 Task: Look for products in the category "Pest Control" from Badger Balm only.
Action: Mouse moved to (784, 285)
Screenshot: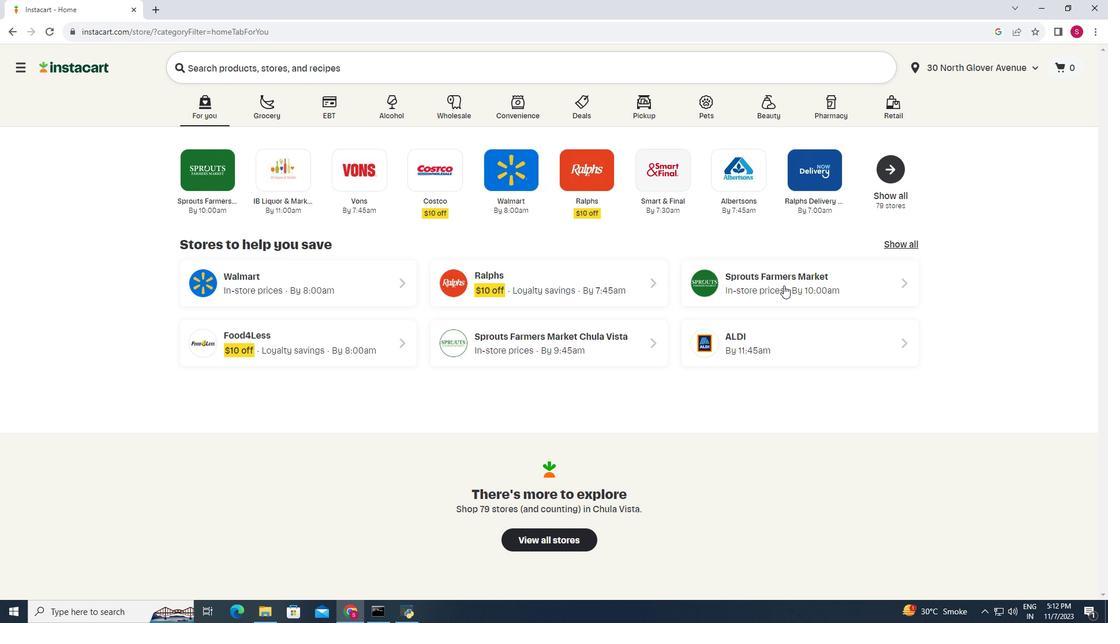 
Action: Mouse pressed left at (784, 285)
Screenshot: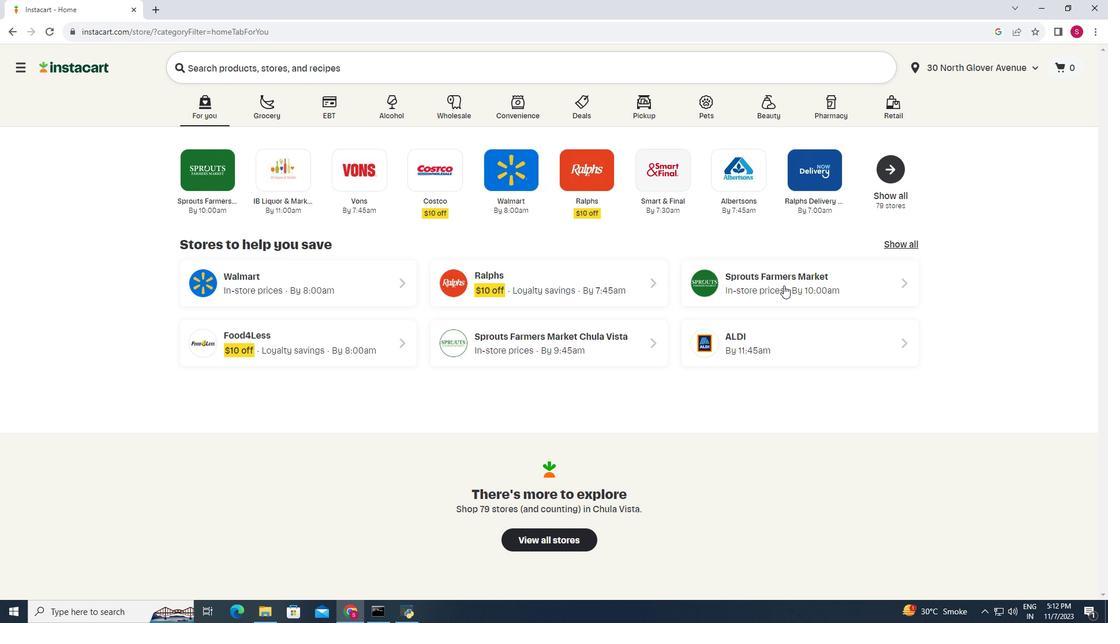 
Action: Mouse moved to (91, 415)
Screenshot: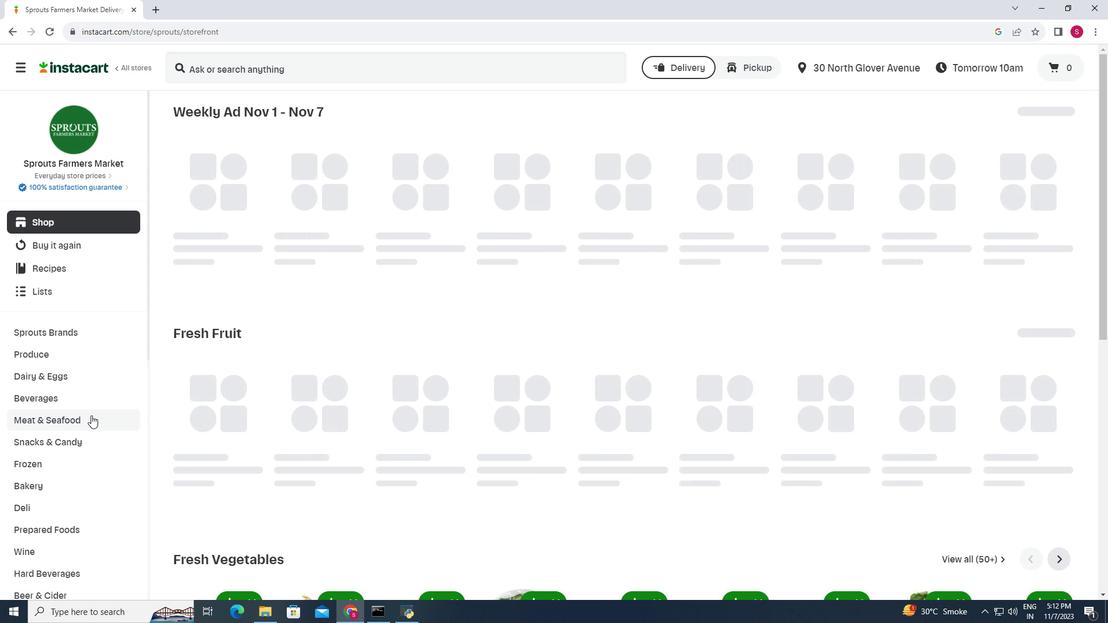 
Action: Mouse scrolled (91, 415) with delta (0, 0)
Screenshot: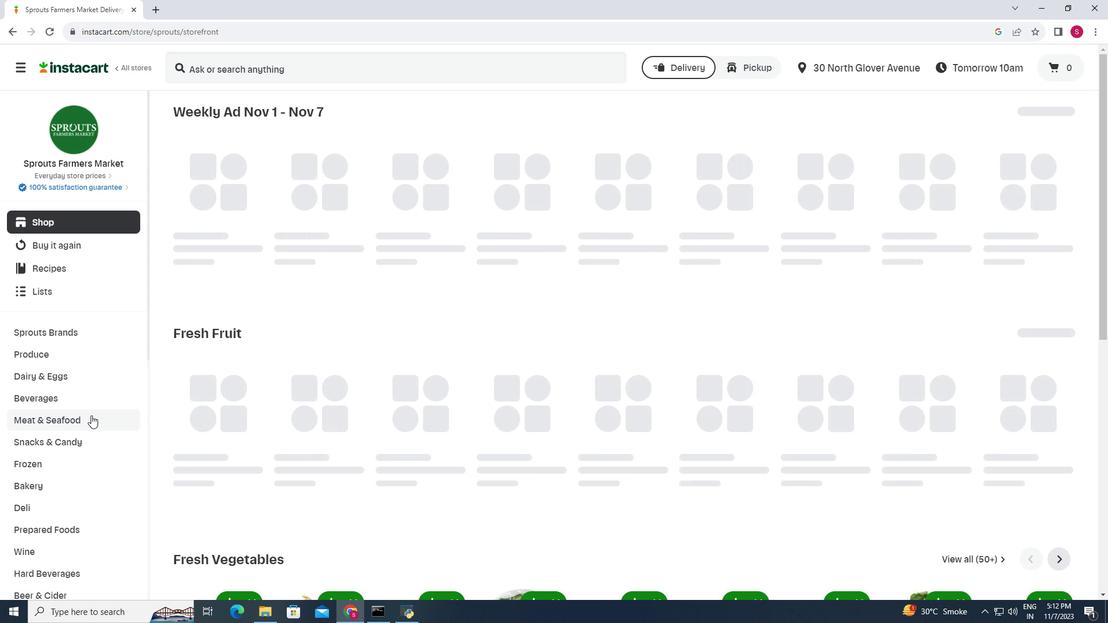 
Action: Mouse scrolled (91, 415) with delta (0, 0)
Screenshot: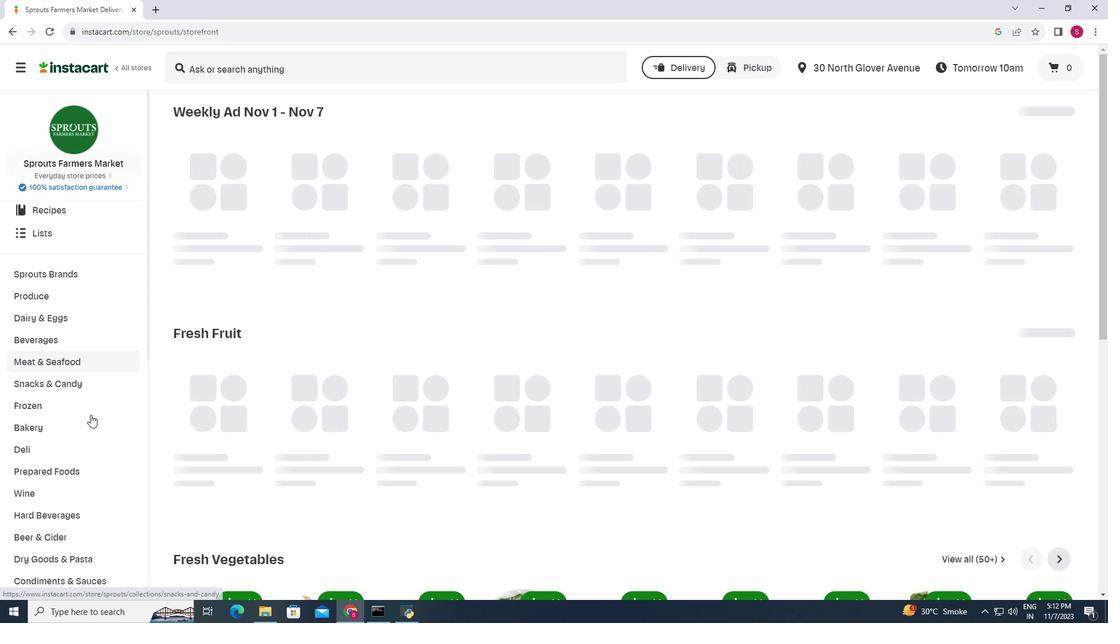 
Action: Mouse moved to (90, 415)
Screenshot: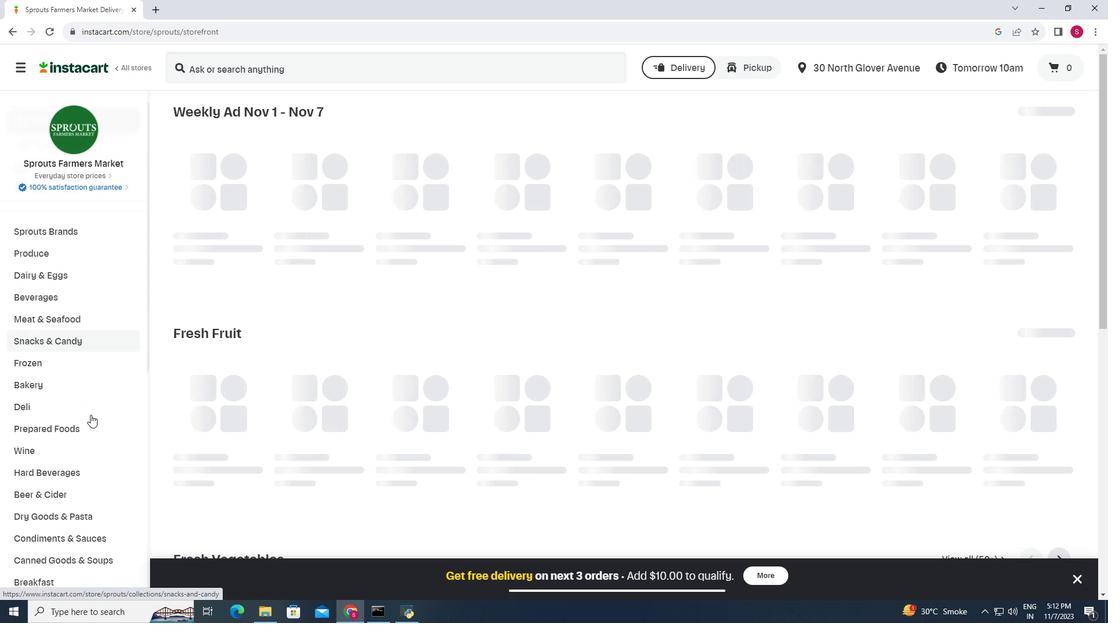 
Action: Mouse scrolled (90, 414) with delta (0, 0)
Screenshot: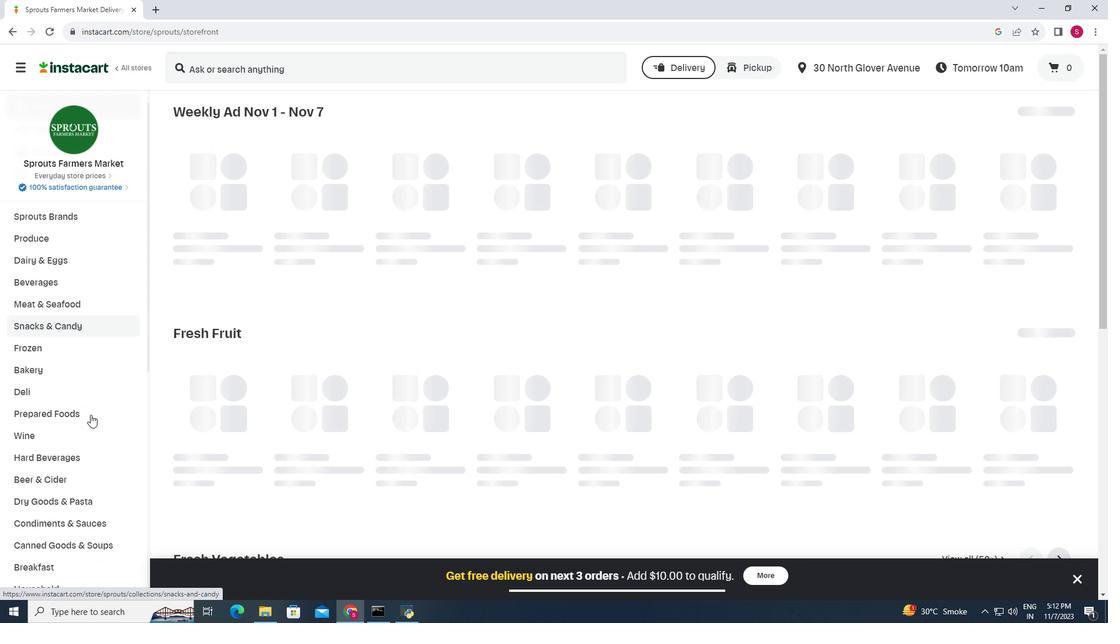 
Action: Mouse scrolled (90, 414) with delta (0, 0)
Screenshot: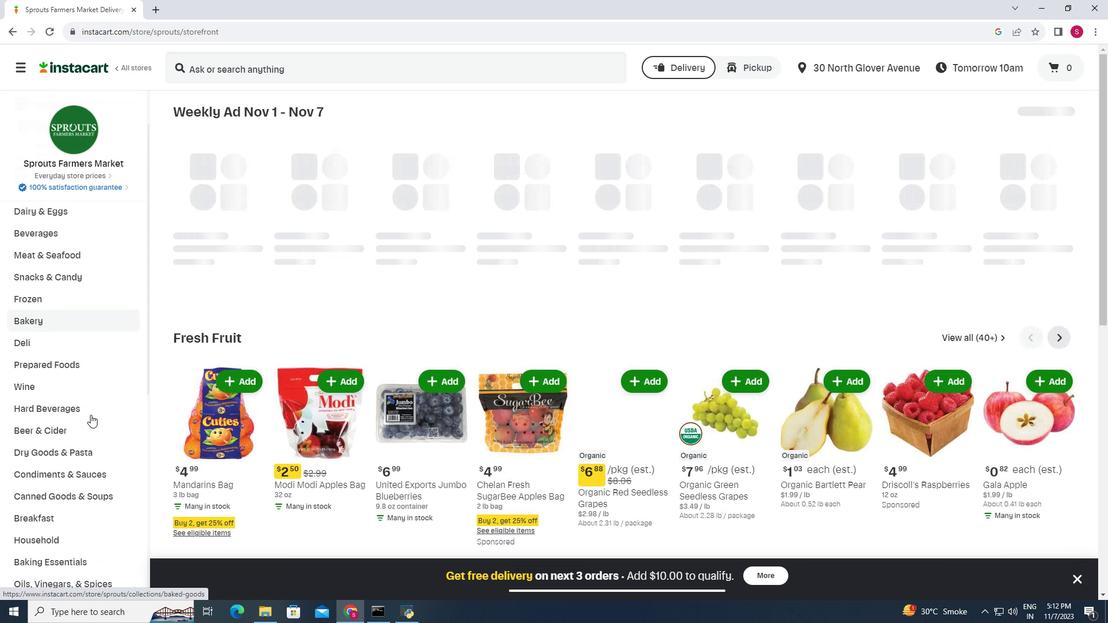 
Action: Mouse moved to (73, 474)
Screenshot: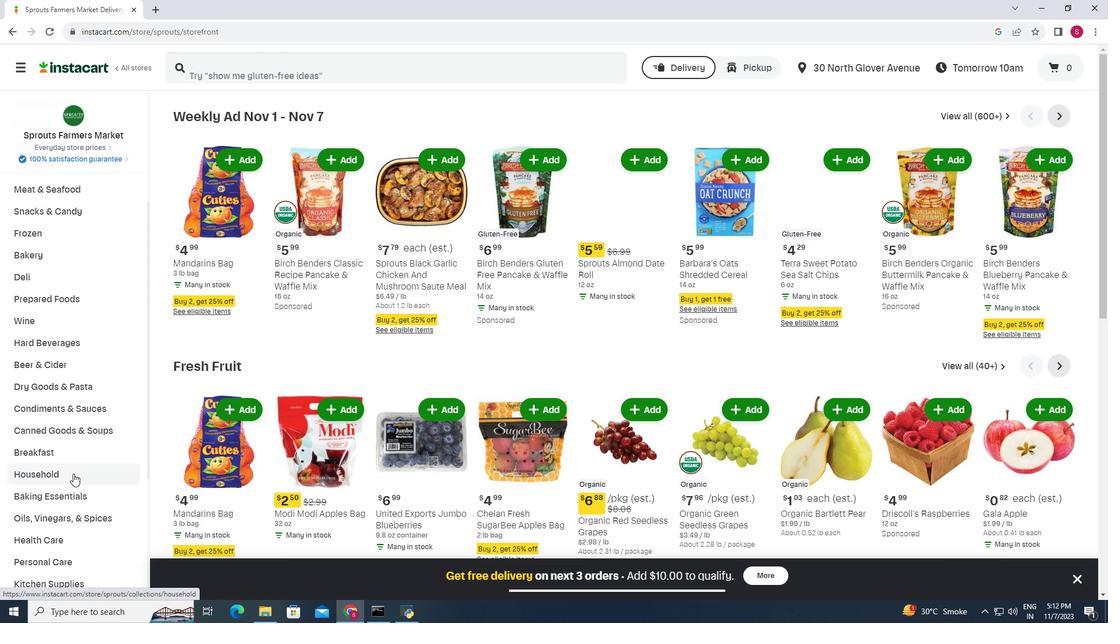 
Action: Mouse pressed left at (73, 474)
Screenshot: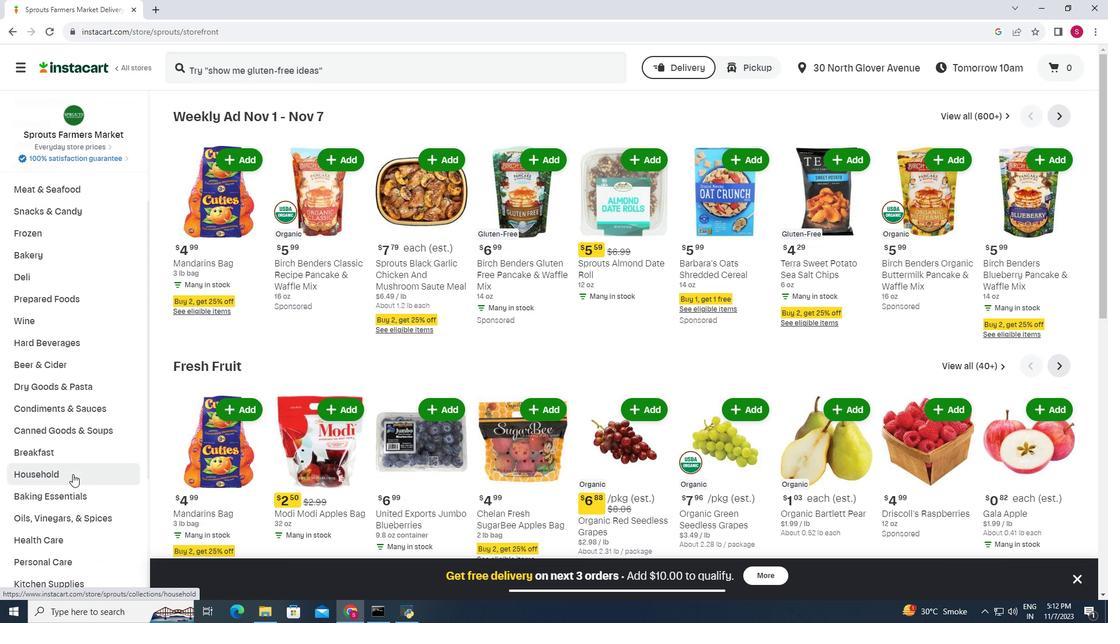 
Action: Mouse moved to (732, 143)
Screenshot: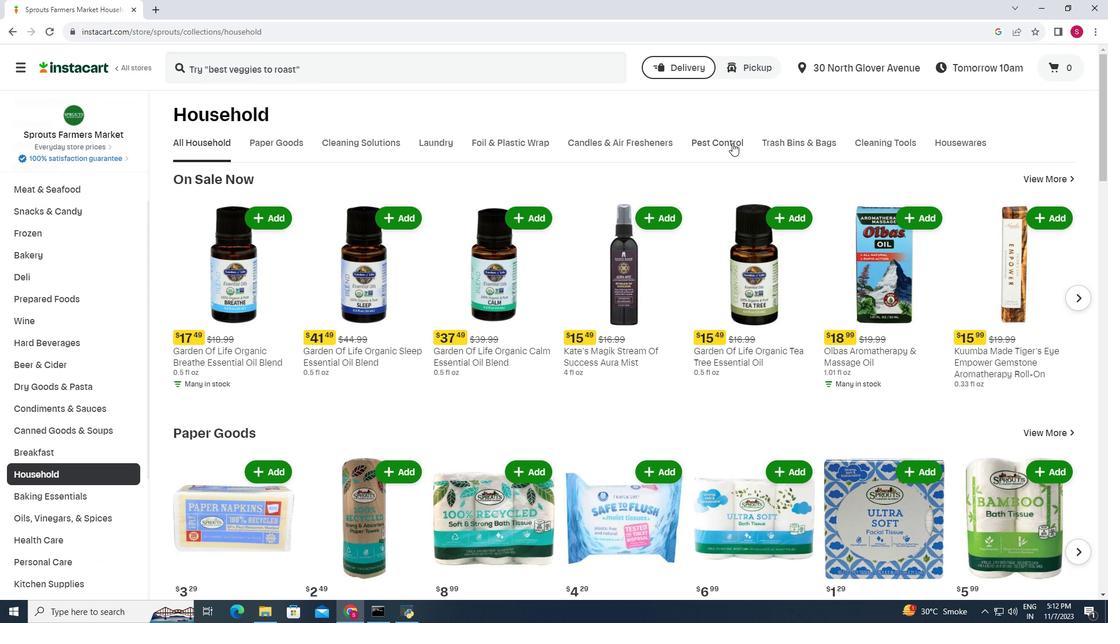 
Action: Mouse pressed left at (732, 143)
Screenshot: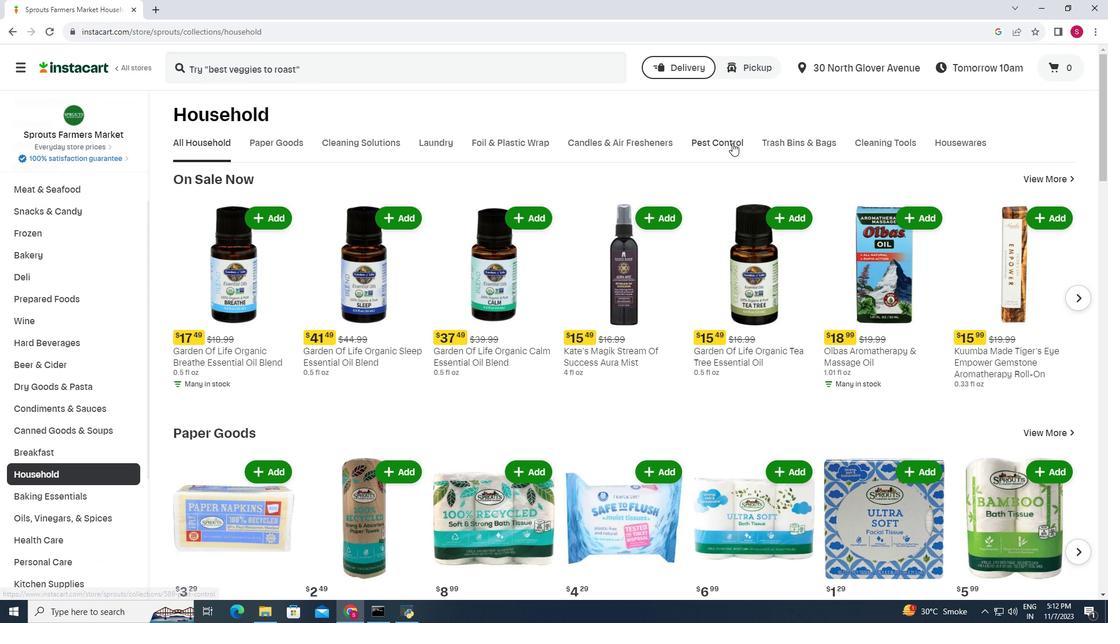 
Action: Mouse moved to (217, 179)
Screenshot: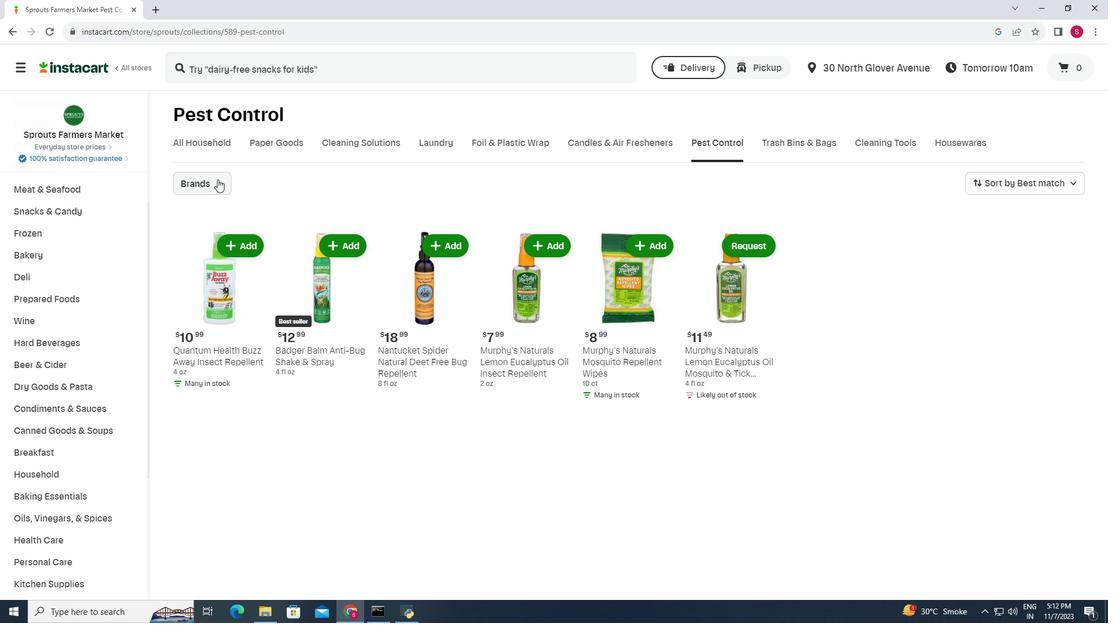 
Action: Mouse pressed left at (217, 179)
Screenshot: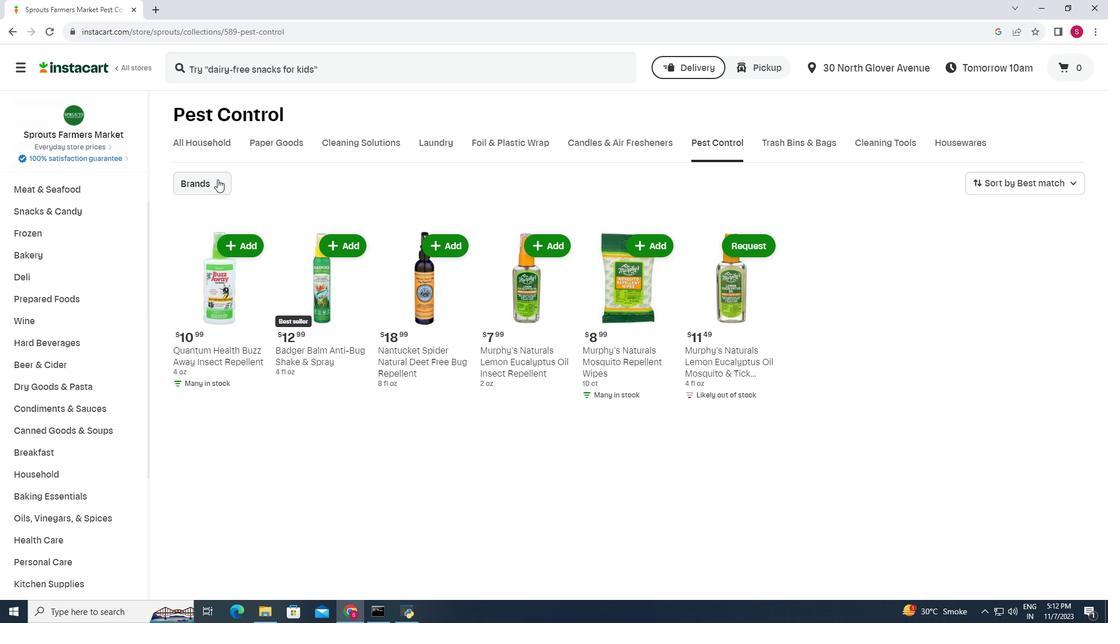 
Action: Mouse moved to (232, 248)
Screenshot: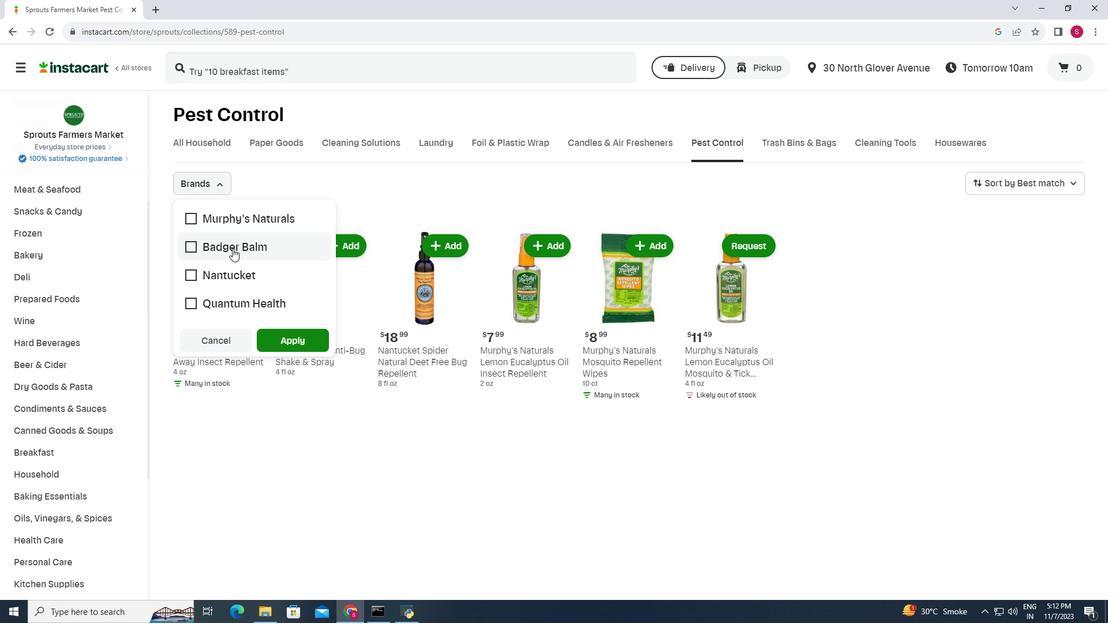 
Action: Mouse pressed left at (232, 248)
Screenshot: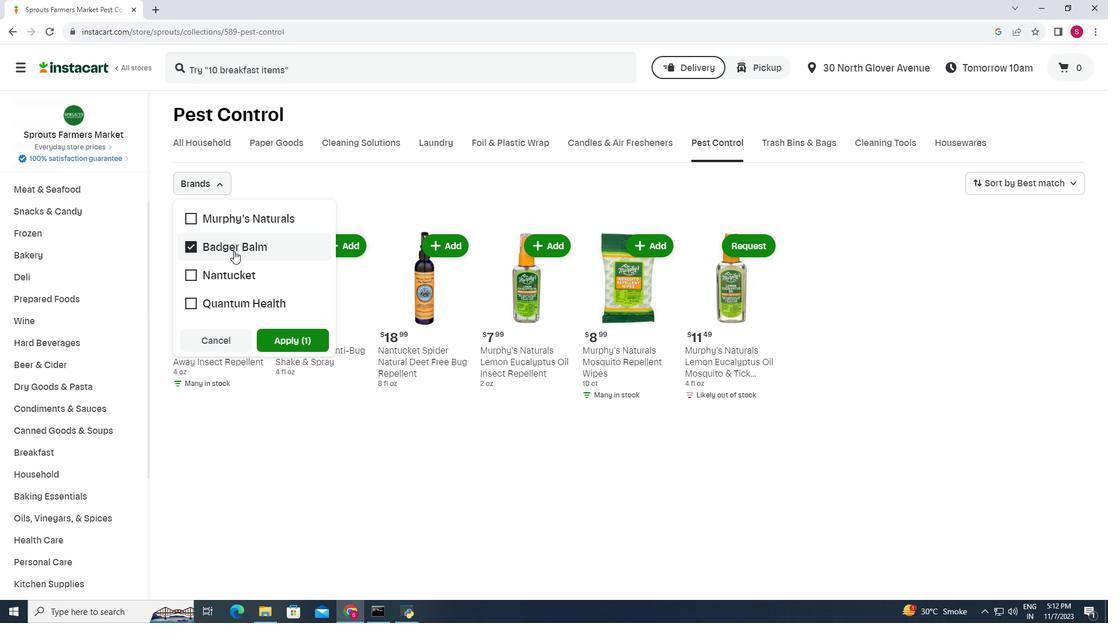 
Action: Mouse moved to (292, 330)
Screenshot: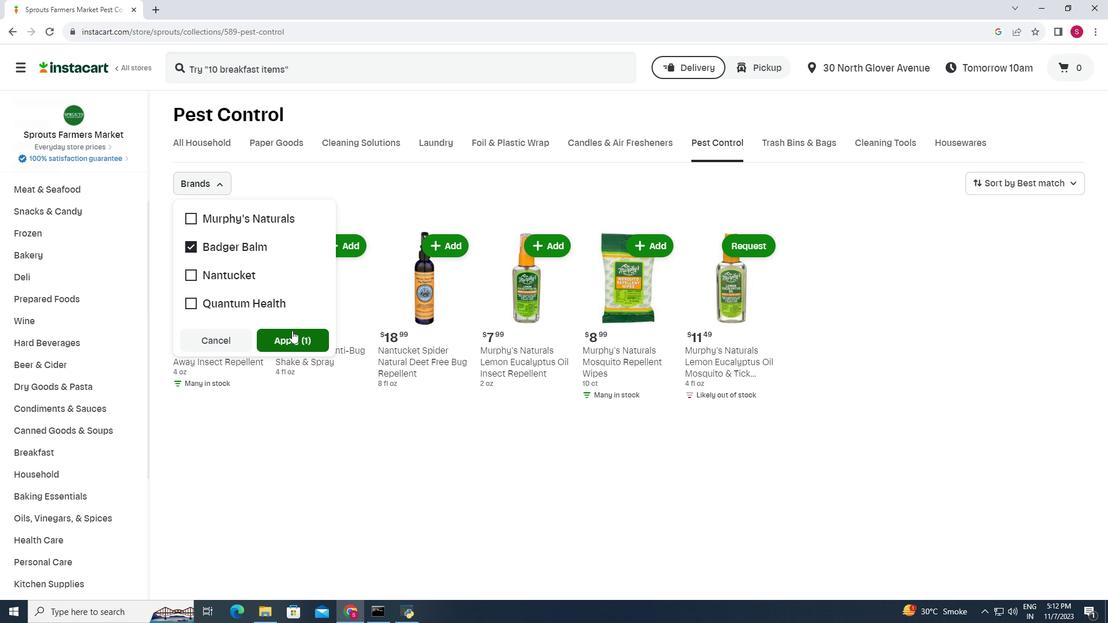 
Action: Mouse pressed left at (292, 330)
Screenshot: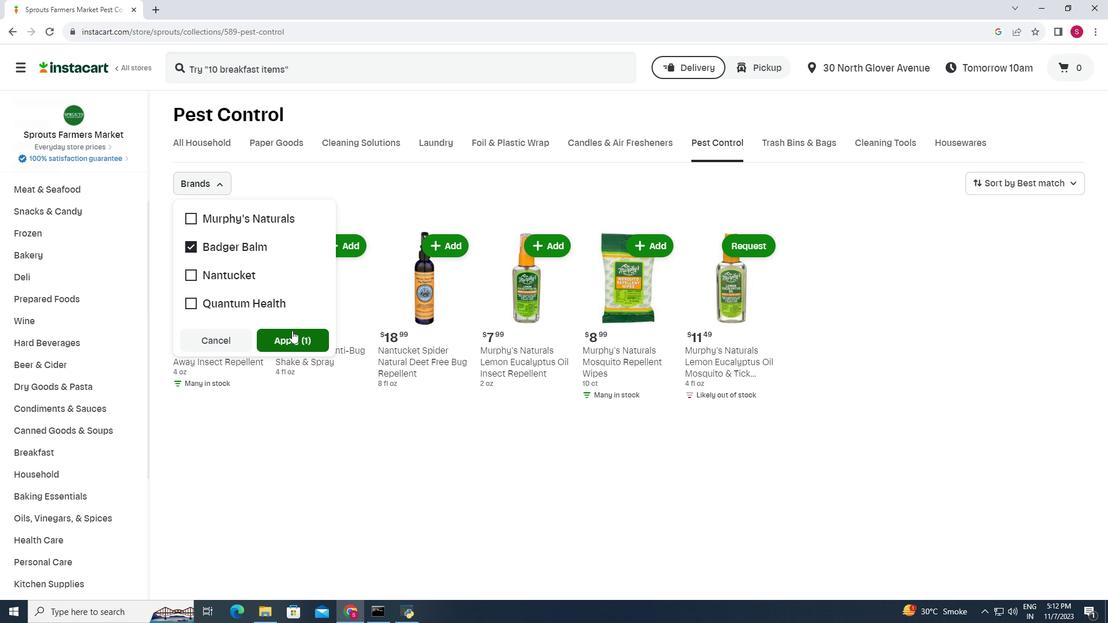 
Action: Mouse moved to (521, 285)
Screenshot: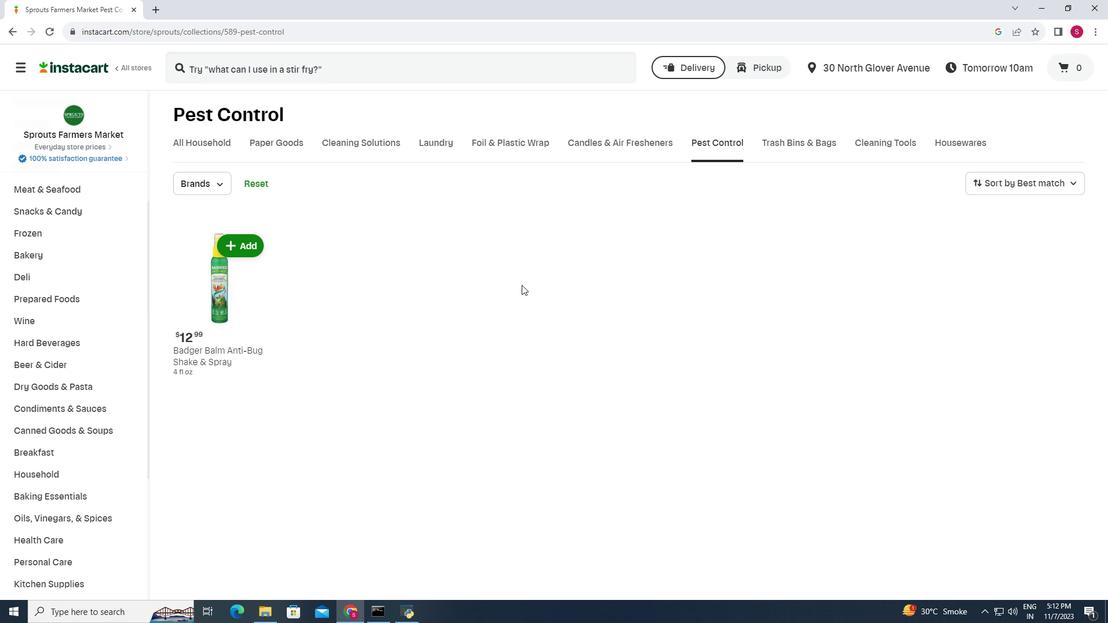 
Action: Mouse scrolled (521, 284) with delta (0, 0)
Screenshot: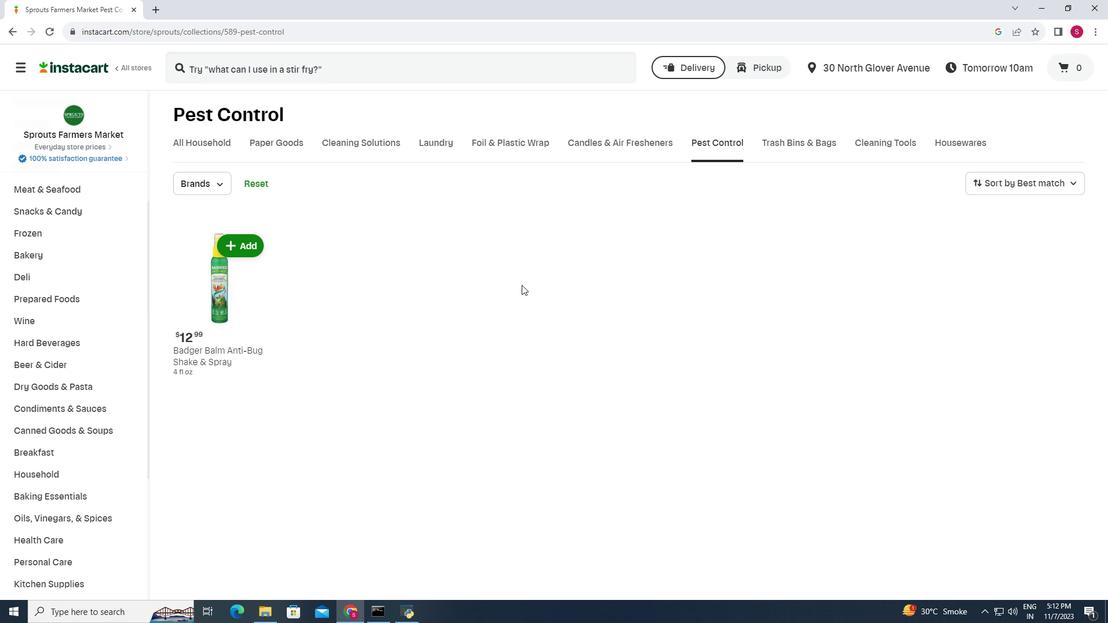
Action: Mouse scrolled (521, 284) with delta (0, 0)
Screenshot: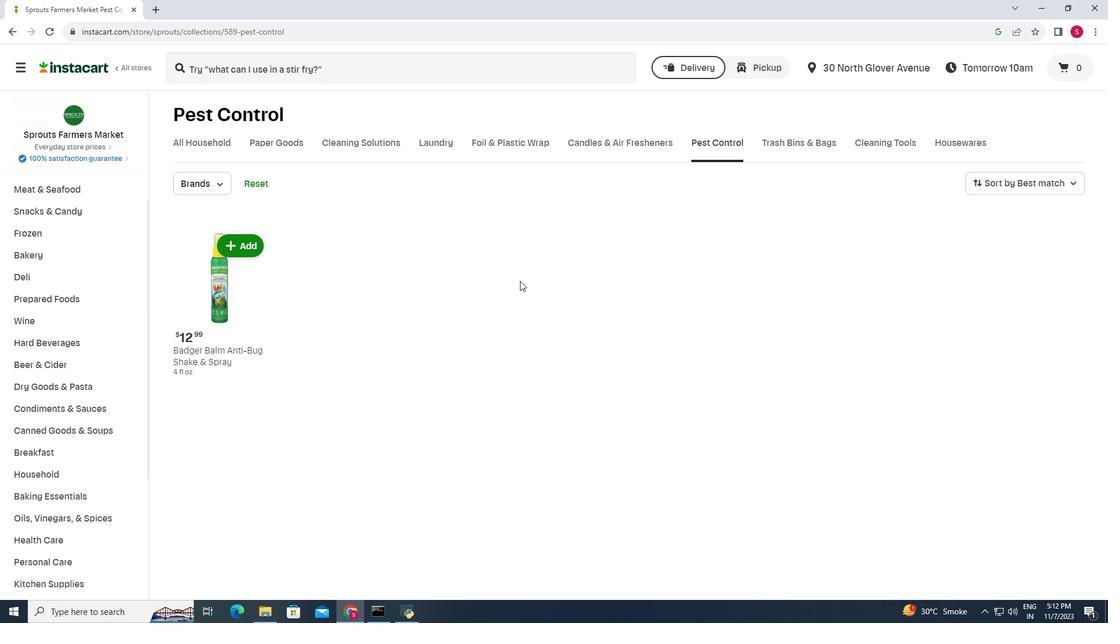
Action: Mouse moved to (523, 285)
Screenshot: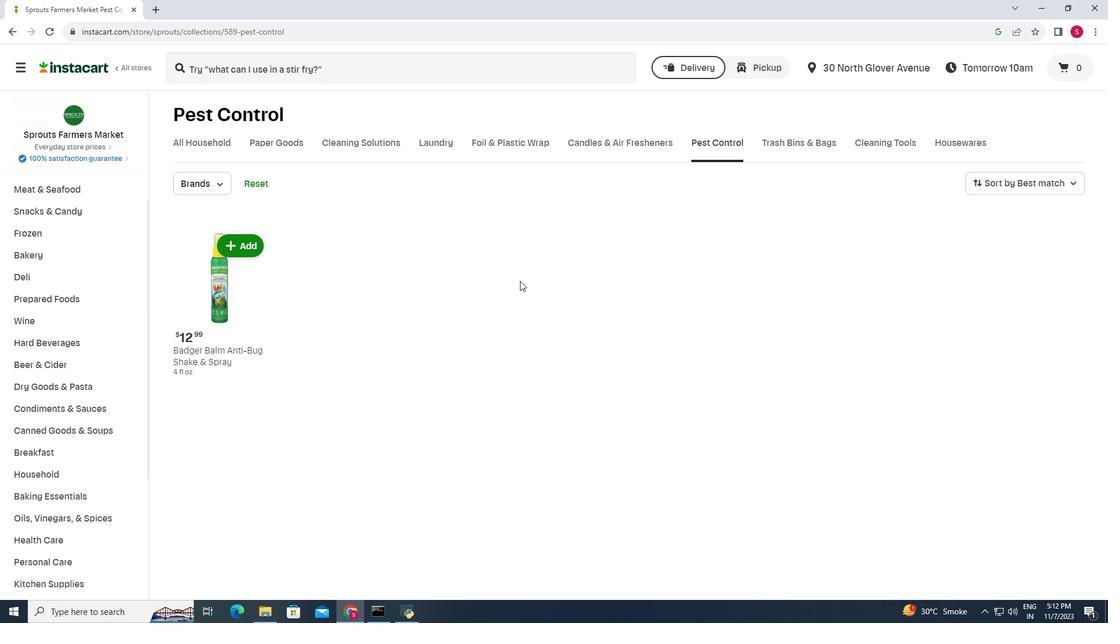 
Action: Mouse scrolled (523, 284) with delta (0, 0)
Screenshot: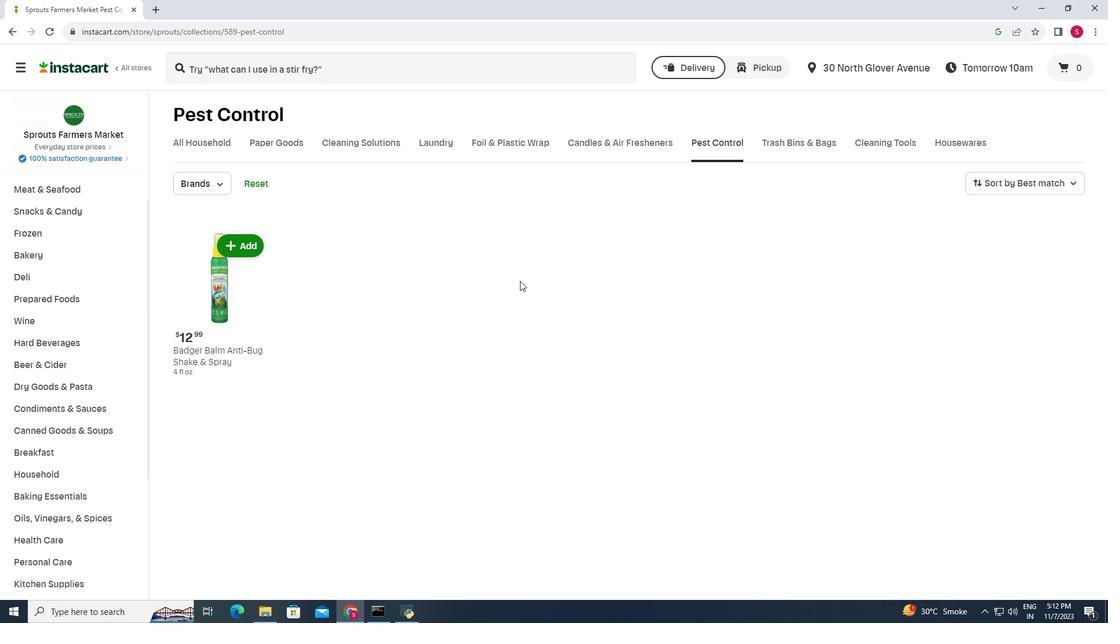 
Action: Mouse moved to (516, 278)
Screenshot: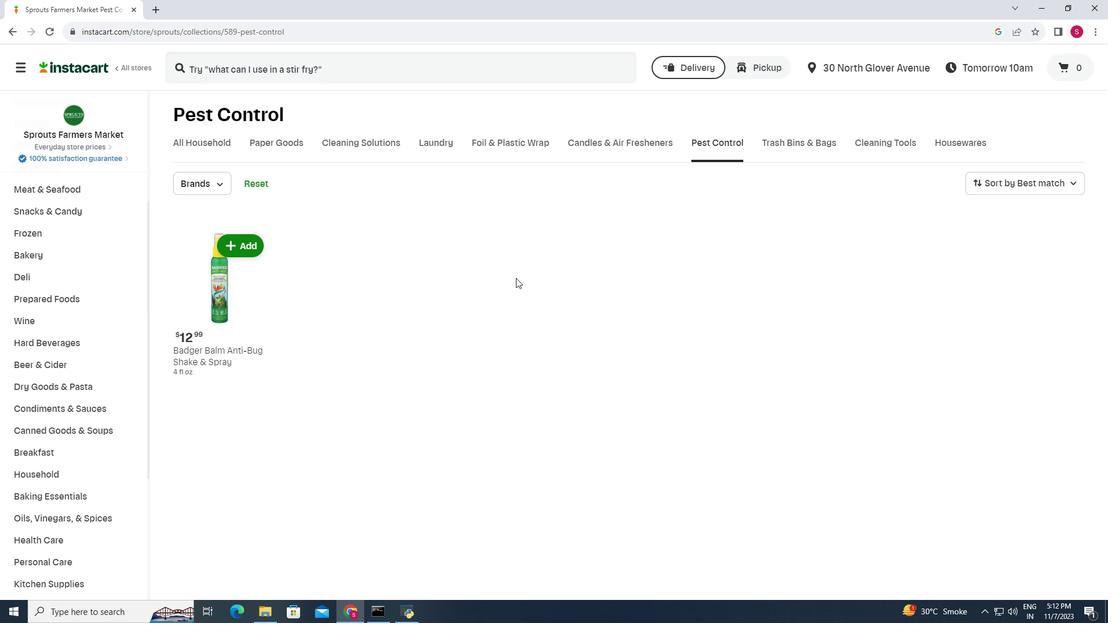 
